 Task: Align the text to right.
Action: Mouse moved to (504, 357)
Screenshot: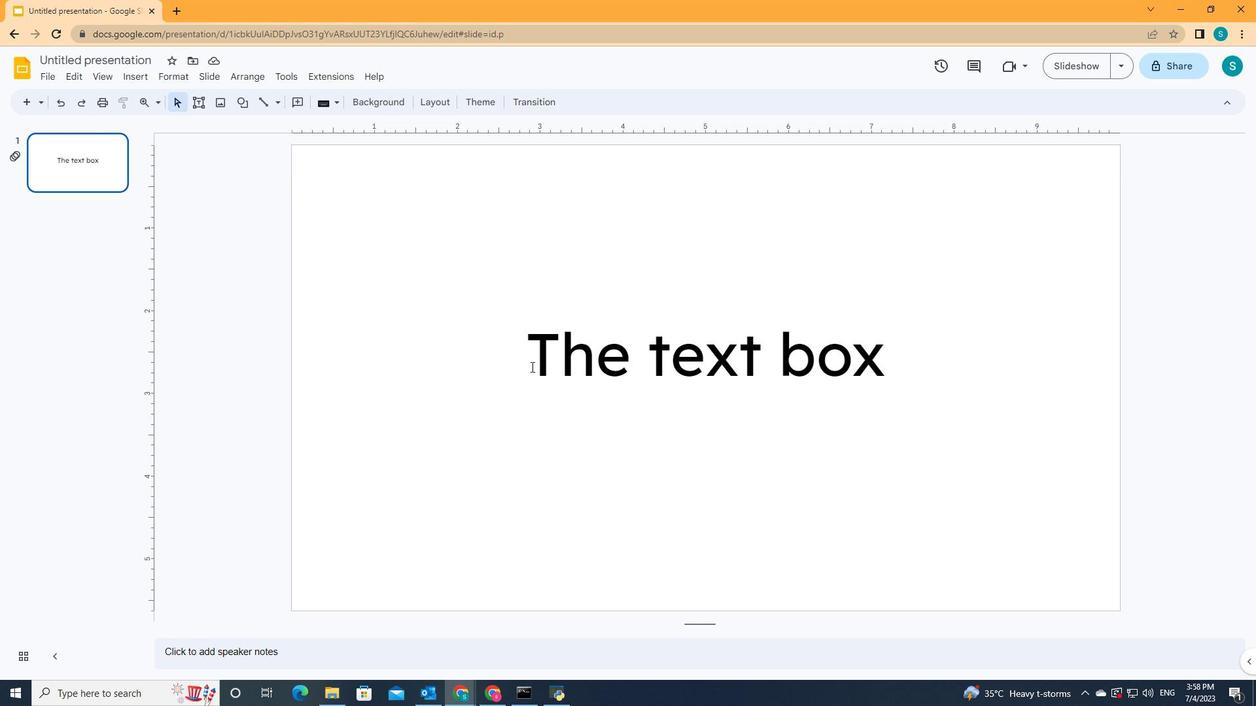 
Action: Mouse pressed left at (504, 357)
Screenshot: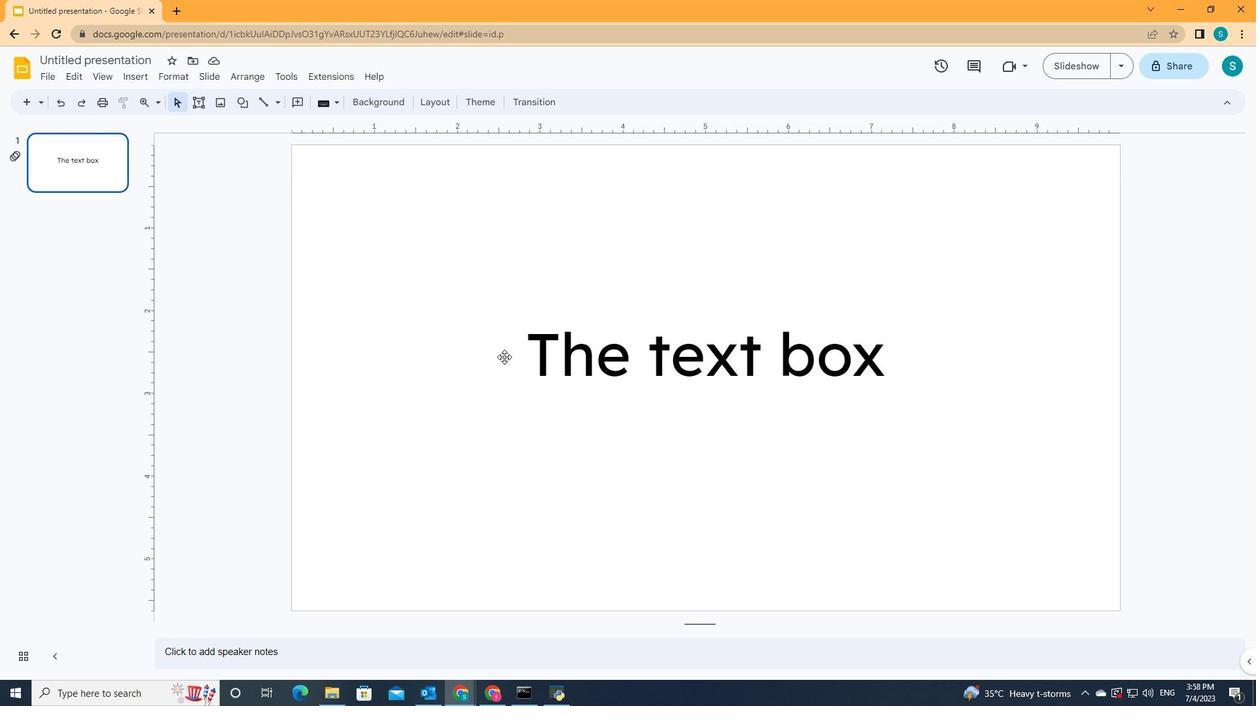 
Action: Mouse moved to (690, 100)
Screenshot: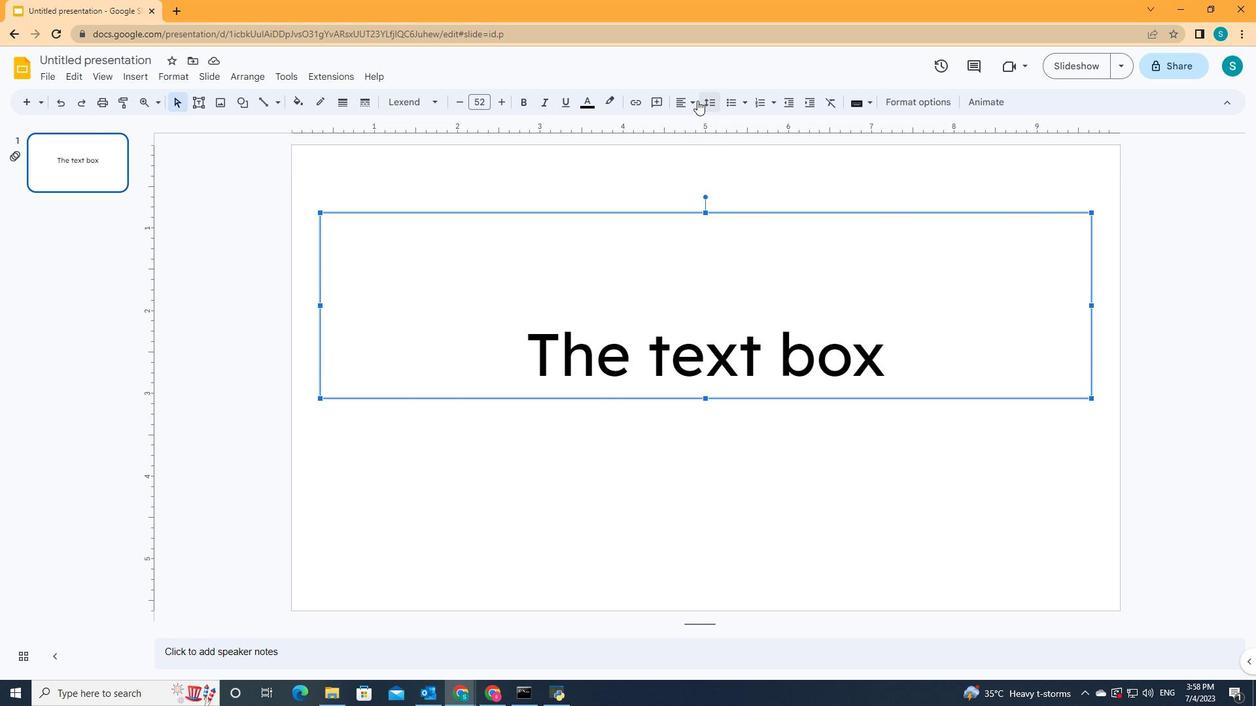 
Action: Mouse pressed left at (690, 100)
Screenshot: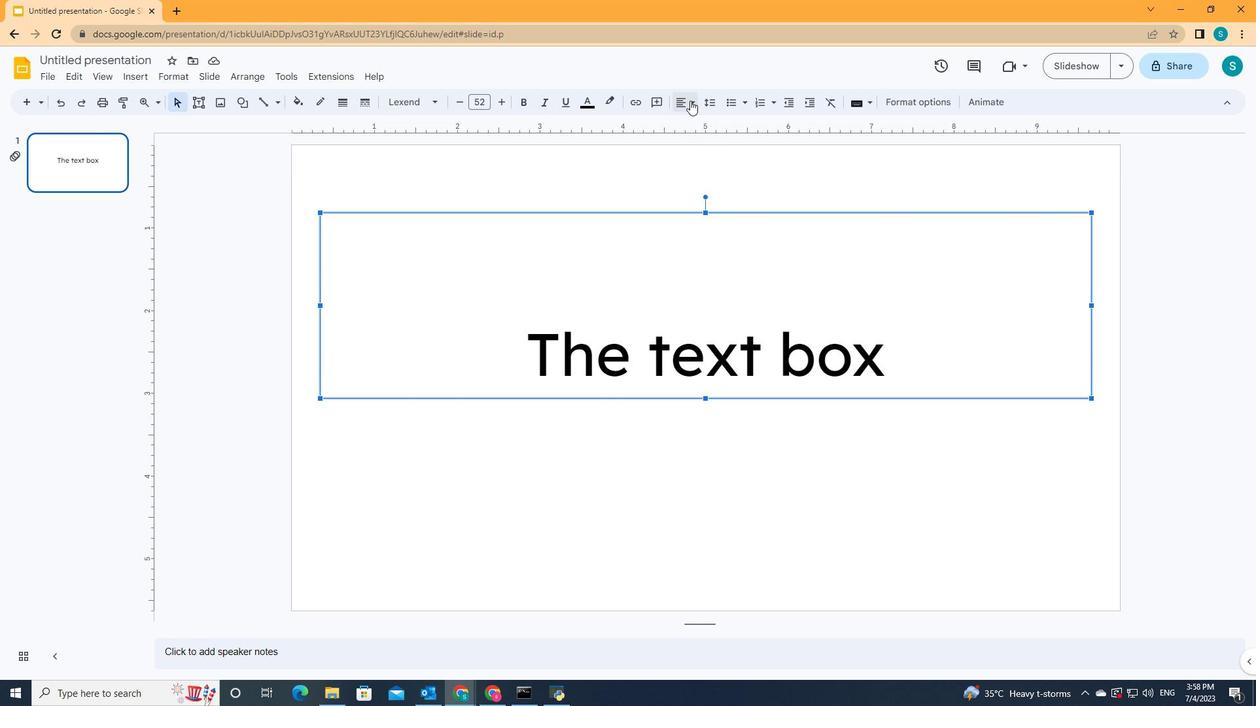 
Action: Mouse moved to (717, 120)
Screenshot: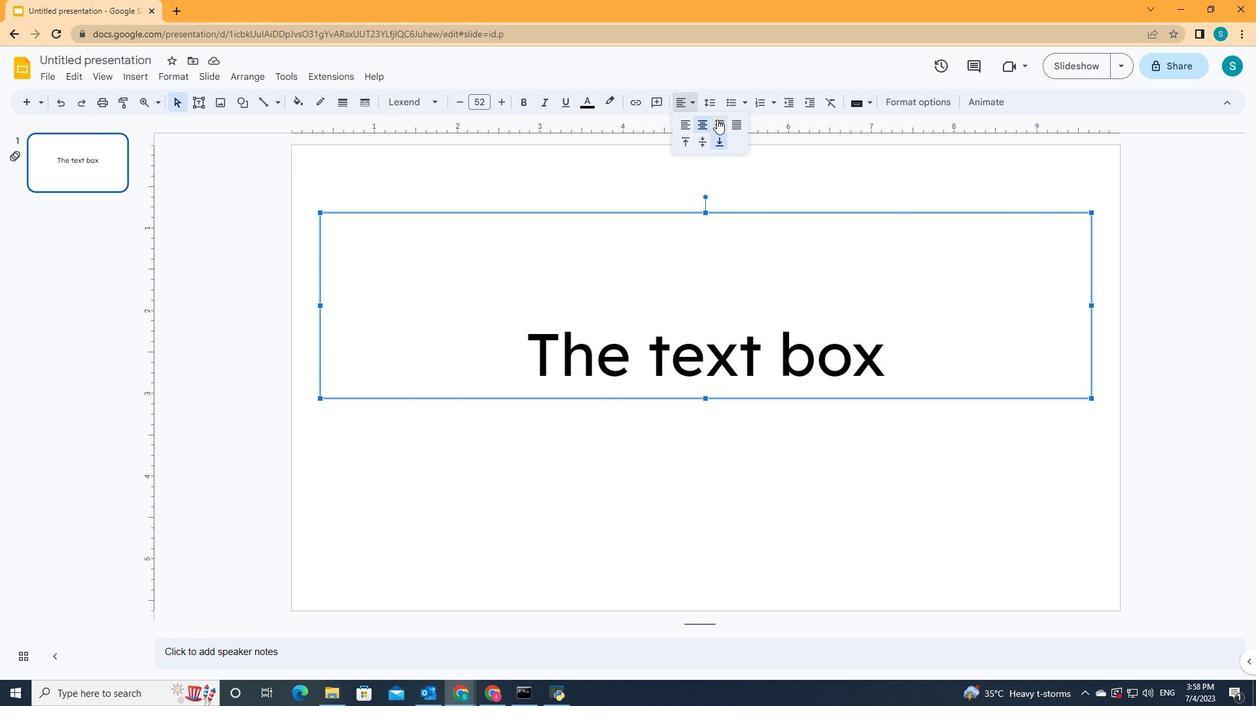 
Action: Mouse pressed left at (717, 120)
Screenshot: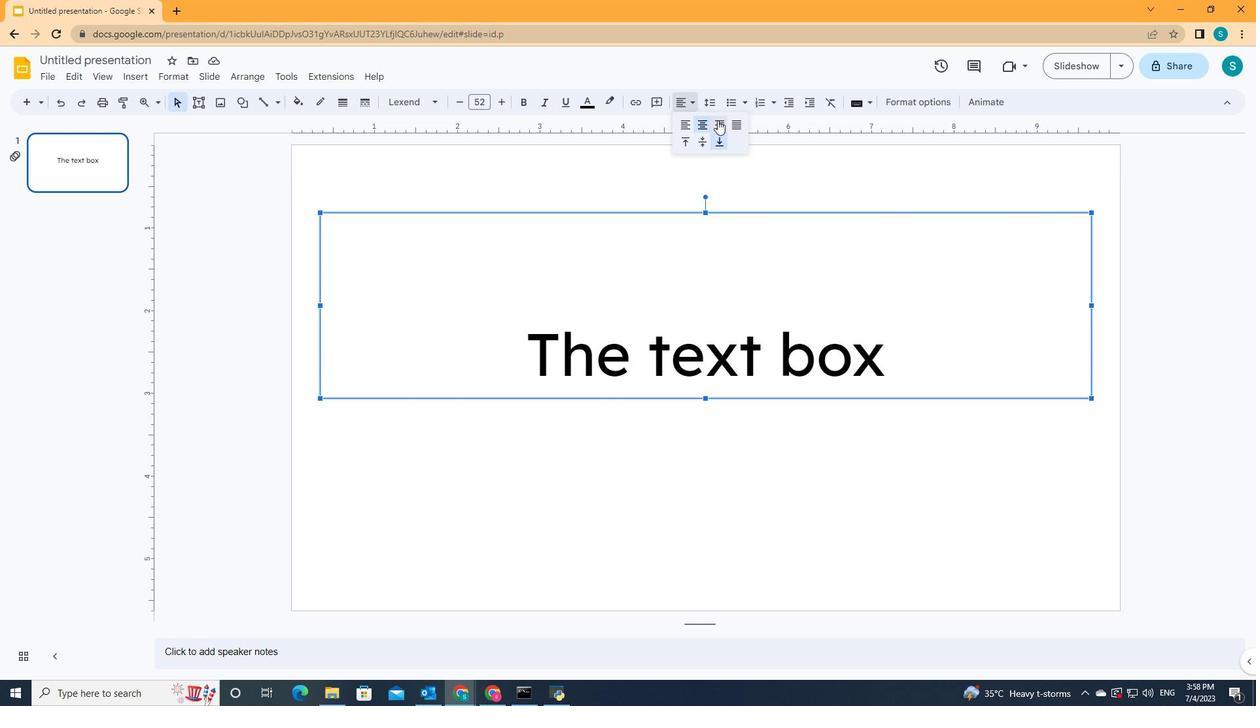 
